 Task: Insert image from photos.
Action: Mouse moved to (192, 89)
Screenshot: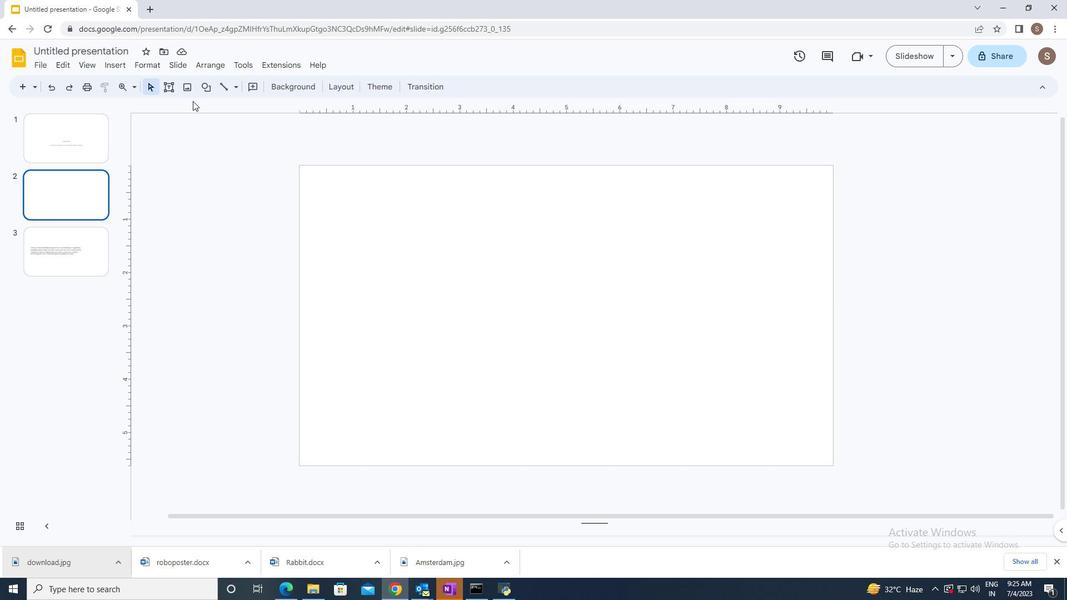 
Action: Mouse pressed left at (192, 89)
Screenshot: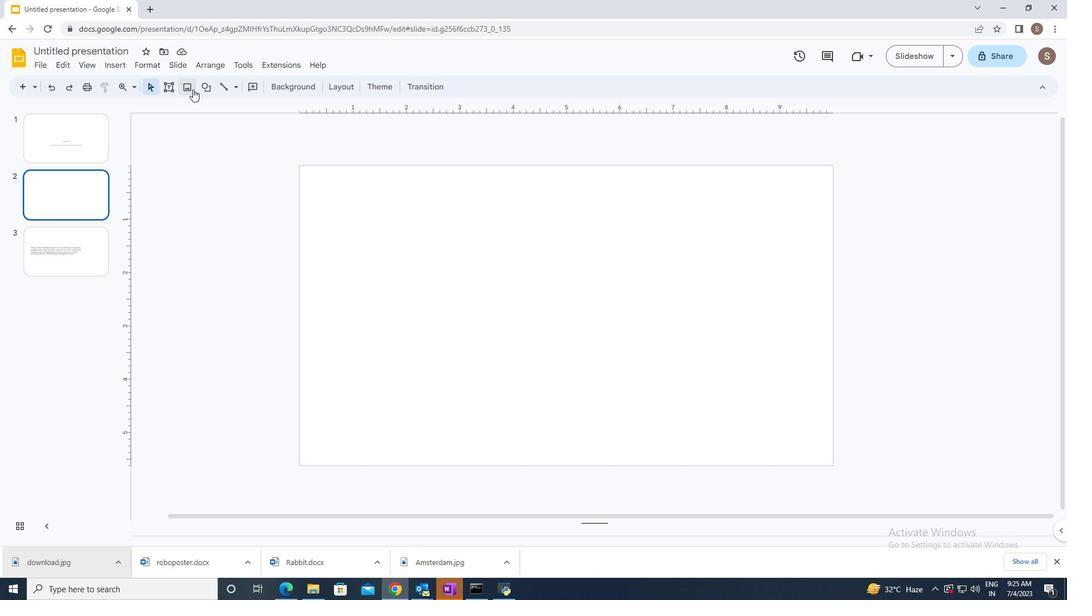 
Action: Mouse moved to (216, 169)
Screenshot: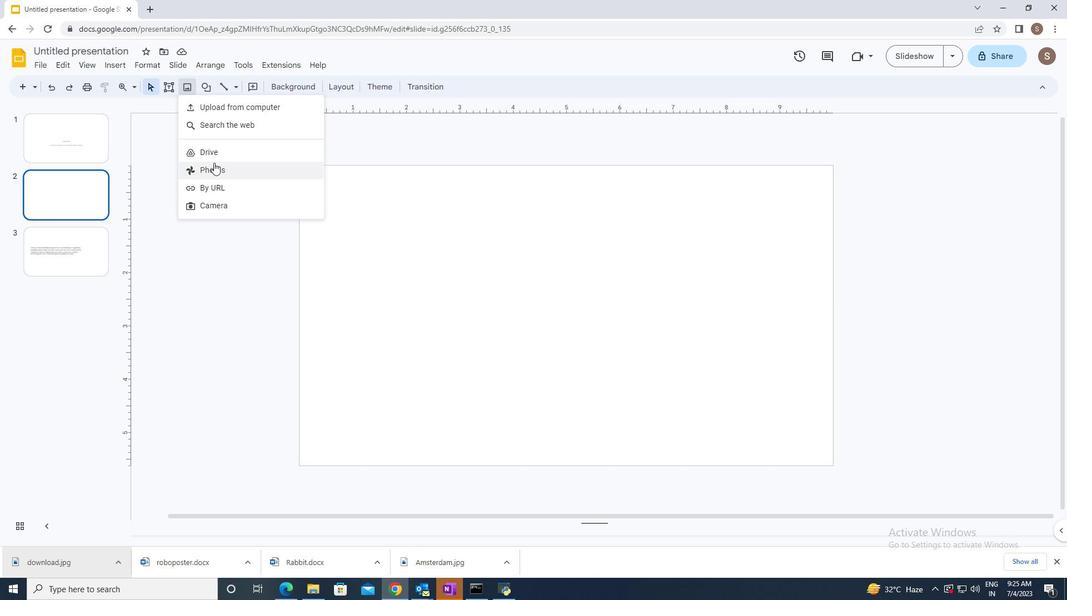 
Action: Mouse pressed left at (216, 169)
Screenshot: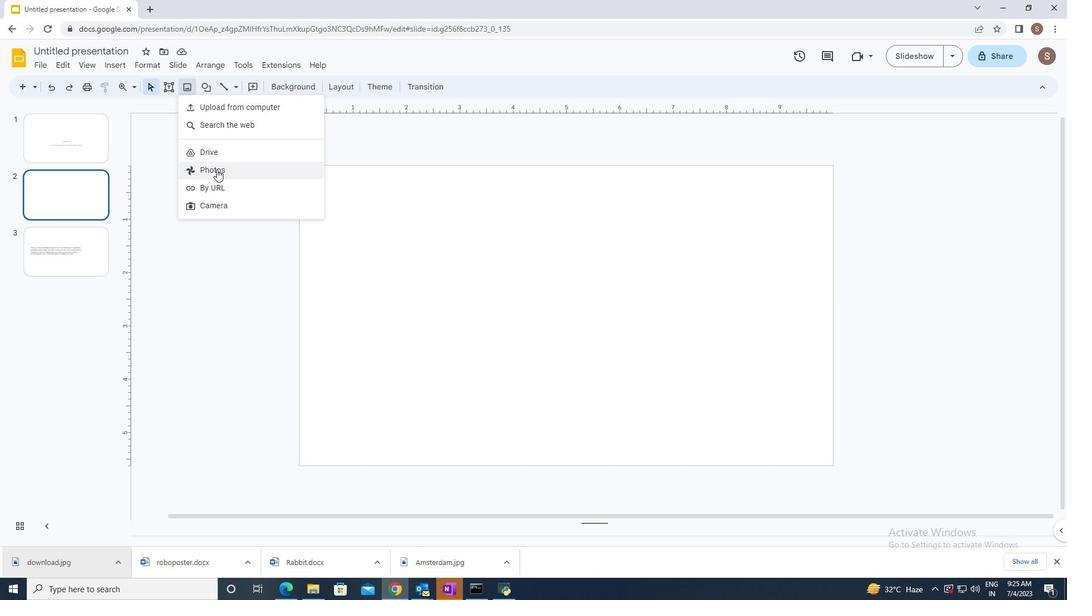 
Action: Mouse moved to (911, 207)
Screenshot: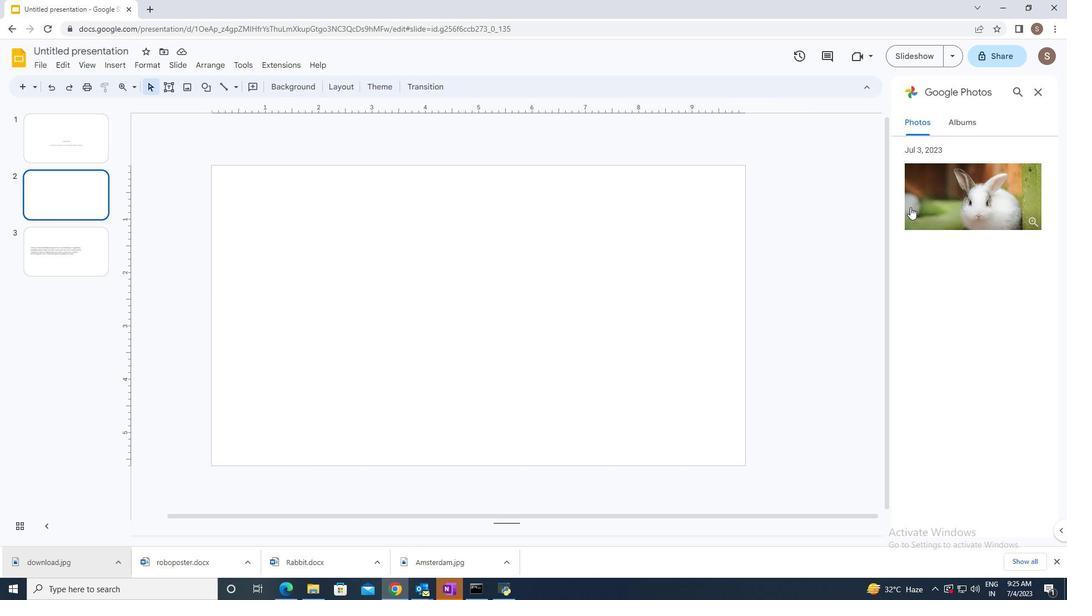 
Action: Mouse pressed left at (911, 207)
Screenshot: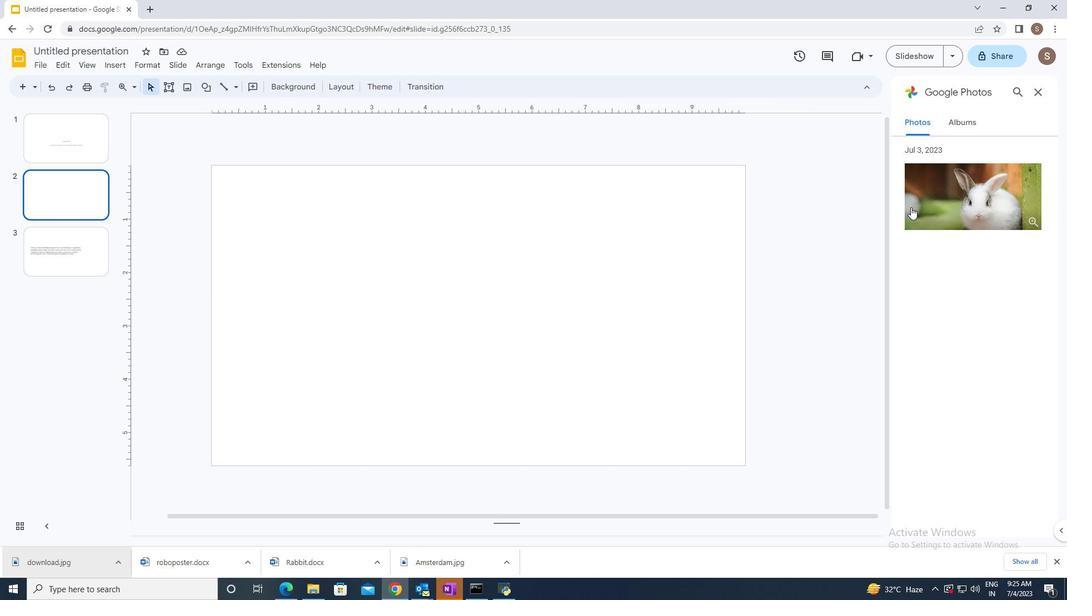 
Action: Mouse moved to (1012, 521)
Screenshot: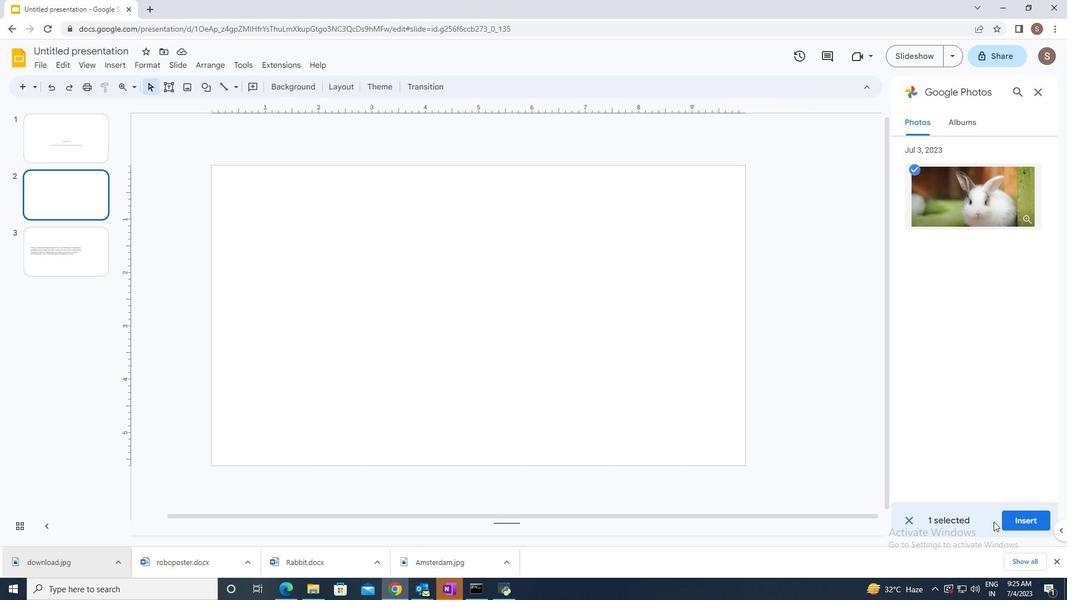 
Action: Mouse pressed left at (1012, 521)
Screenshot: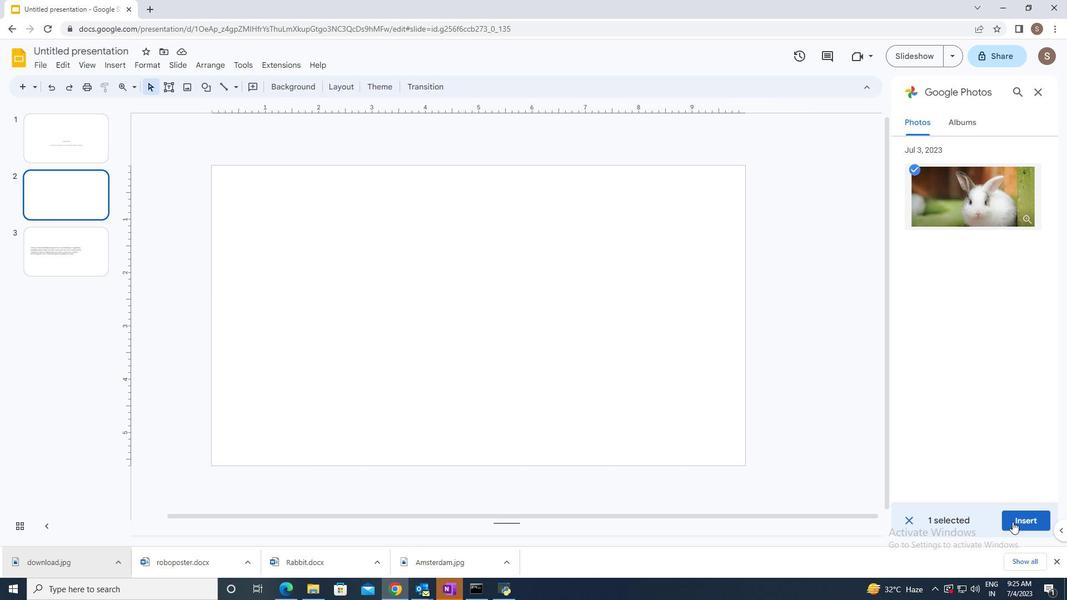 
Action: Mouse moved to (488, 304)
Screenshot: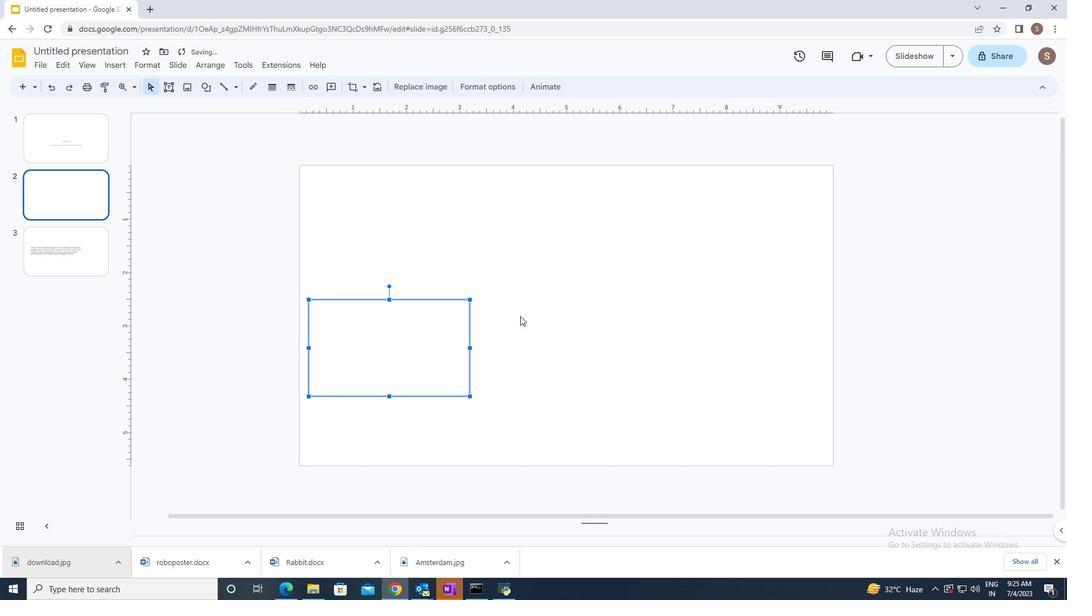 
Action: Mouse pressed left at (488, 304)
Screenshot: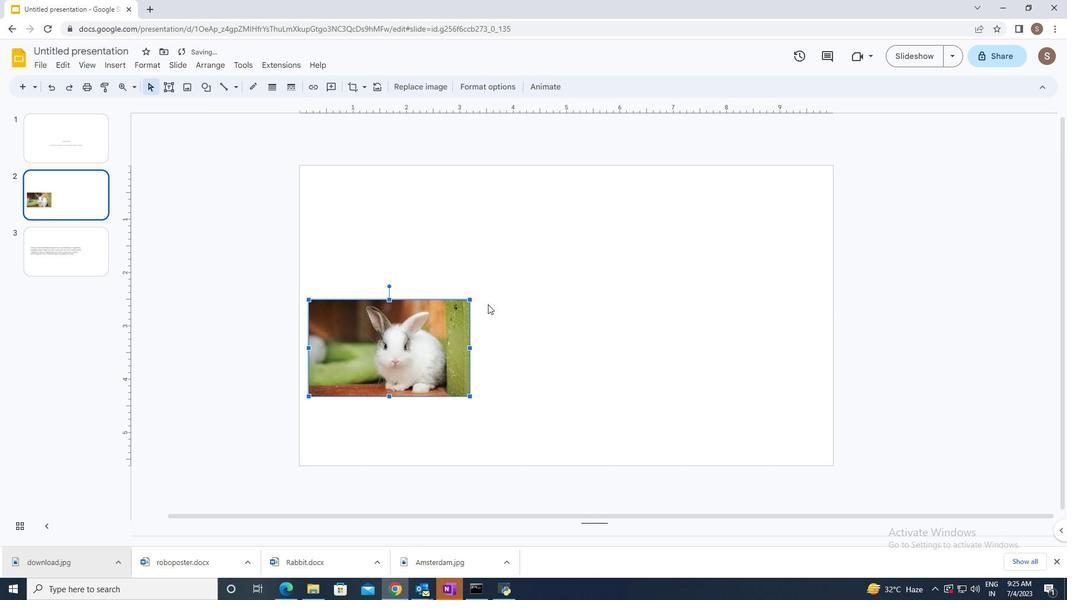 
Action: Mouse moved to (267, 250)
Screenshot: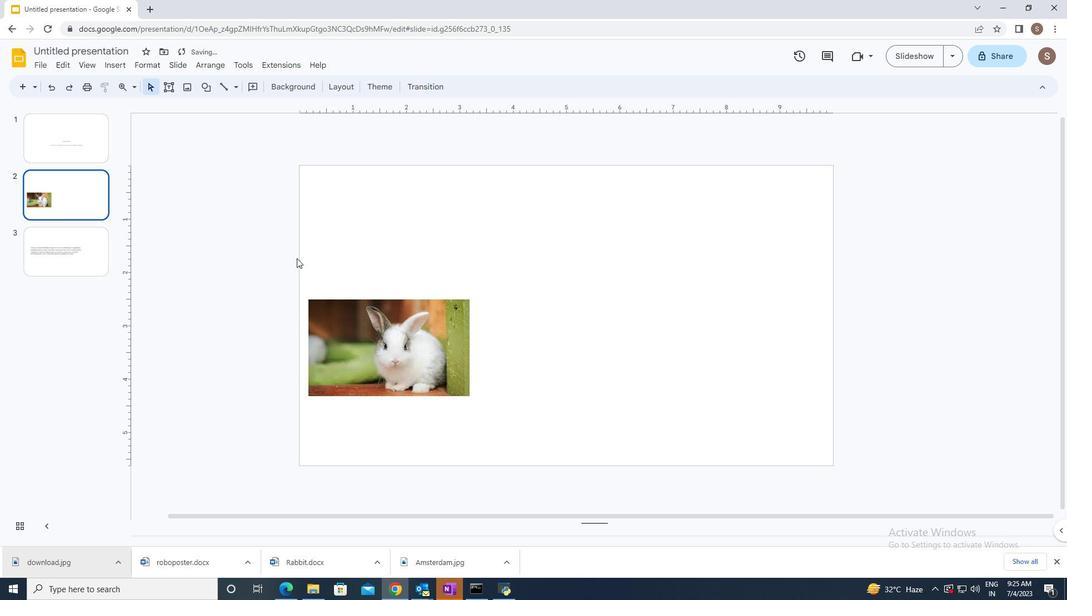 
